 Task: Use Radio Station ID 02 Effect in this video Movie B.mp4
Action: Mouse pressed left at (303, 130)
Screenshot: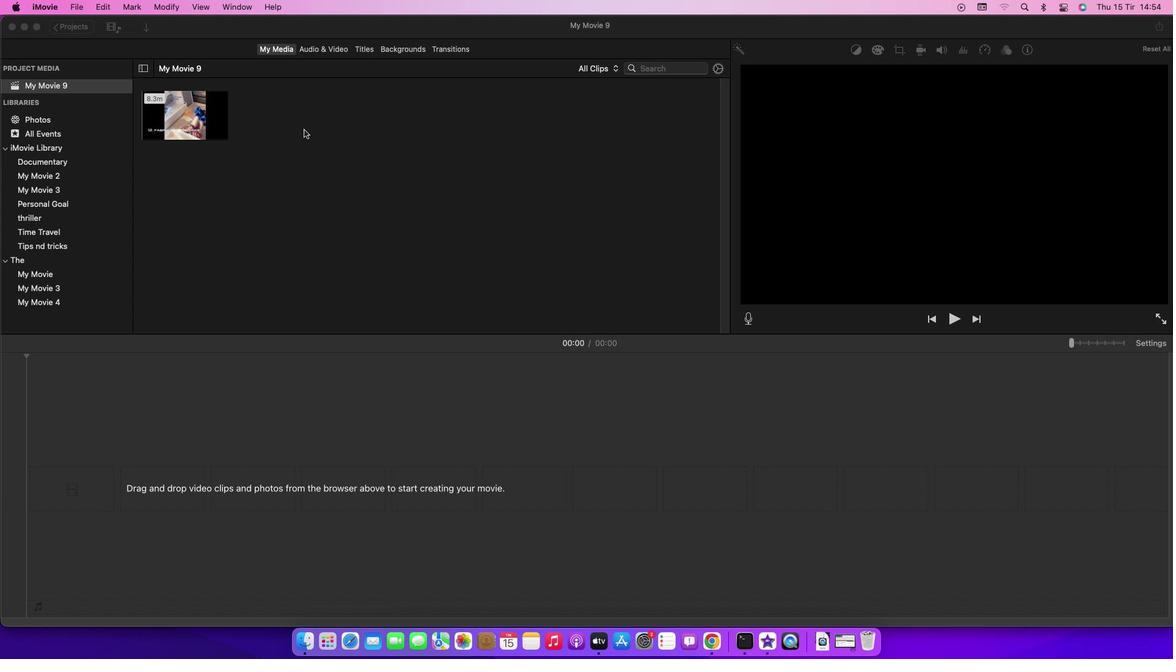 
Action: Mouse moved to (177, 126)
Screenshot: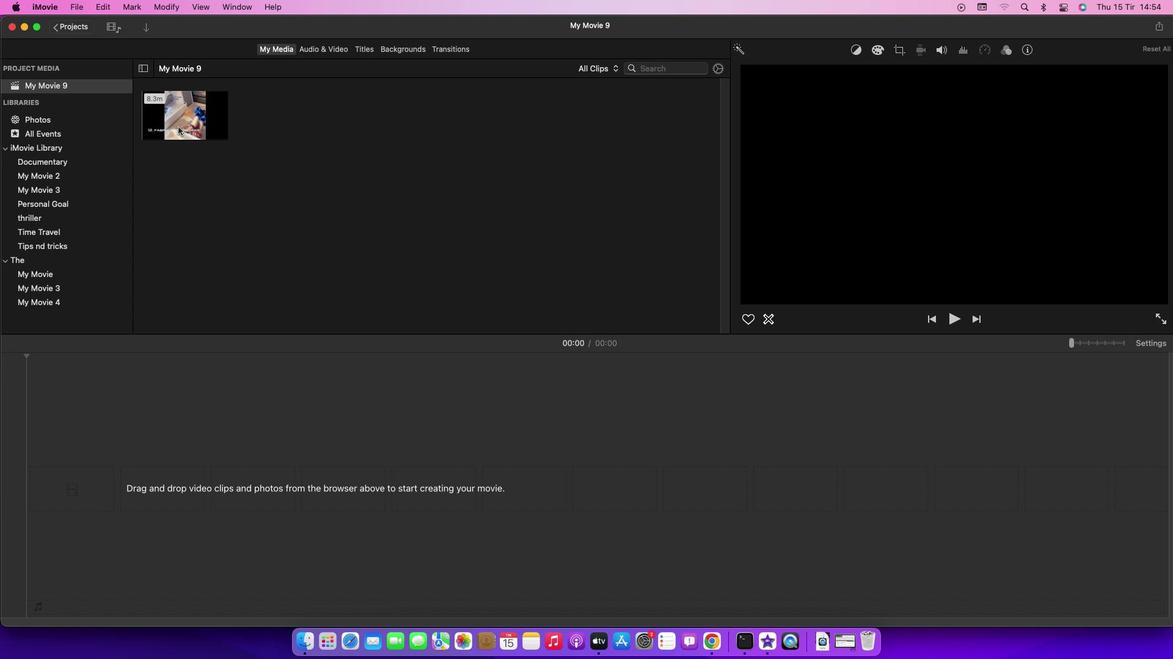 
Action: Mouse pressed left at (177, 126)
Screenshot: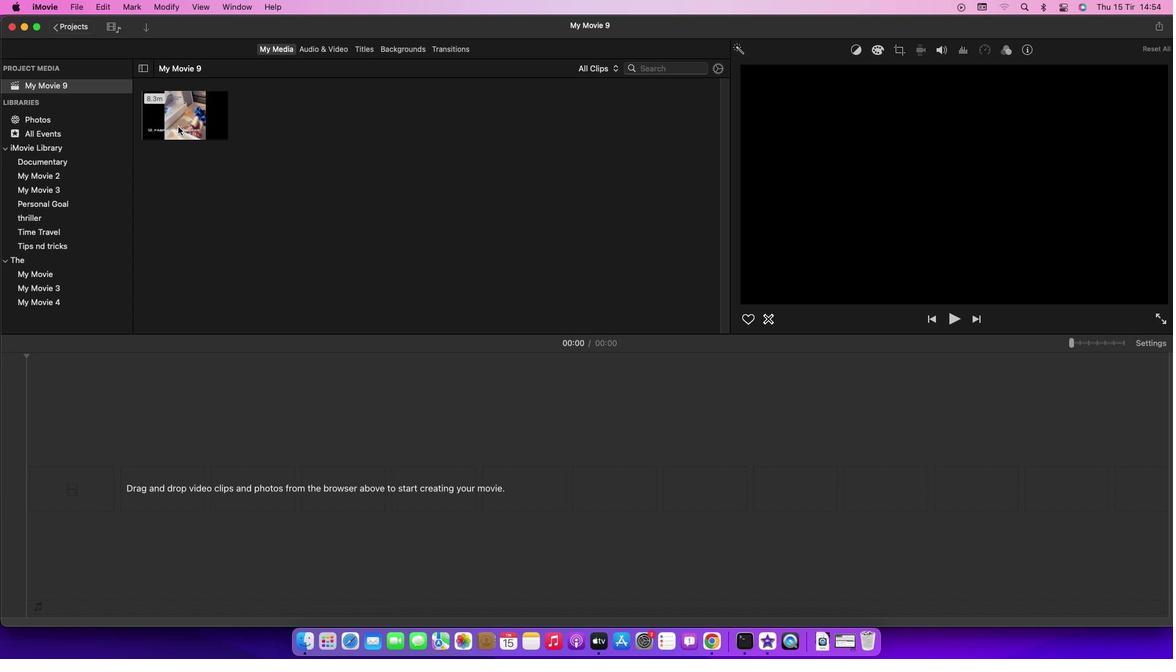 
Action: Mouse moved to (188, 108)
Screenshot: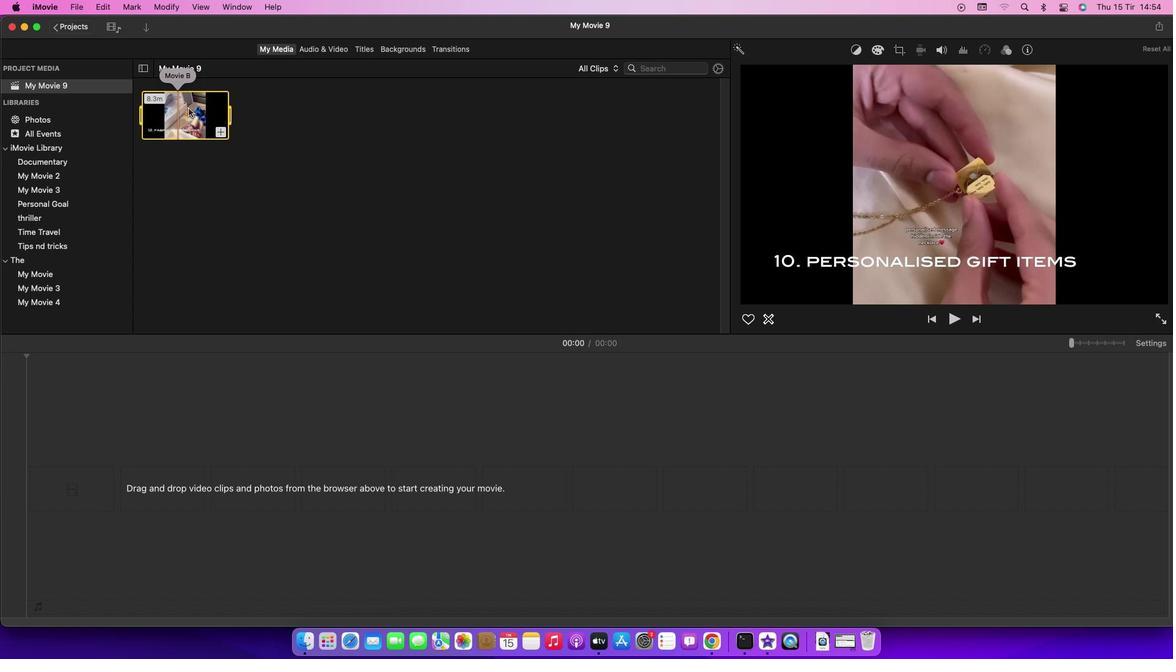 
Action: Mouse pressed left at (188, 108)
Screenshot: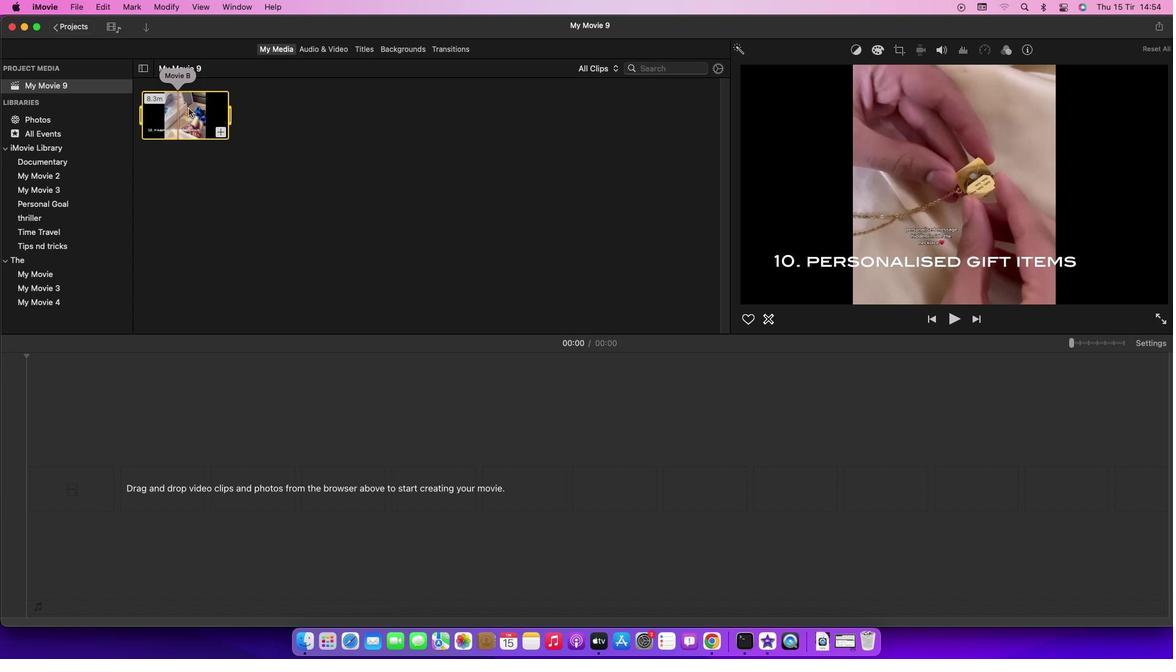 
Action: Mouse moved to (325, 50)
Screenshot: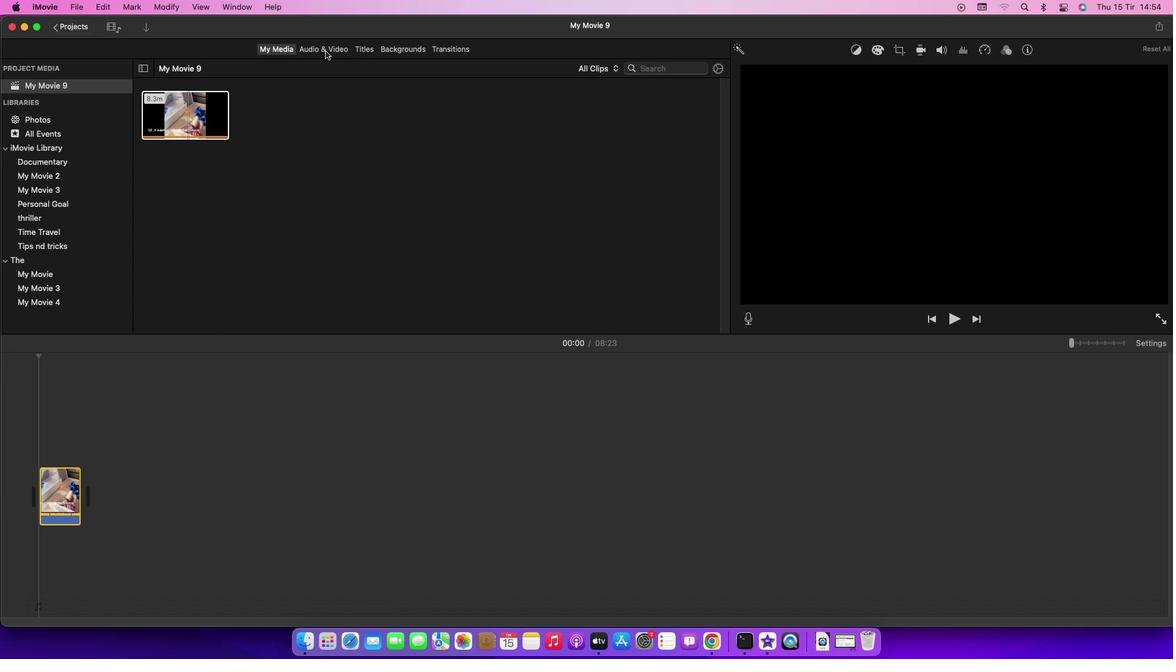 
Action: Mouse pressed left at (325, 50)
Screenshot: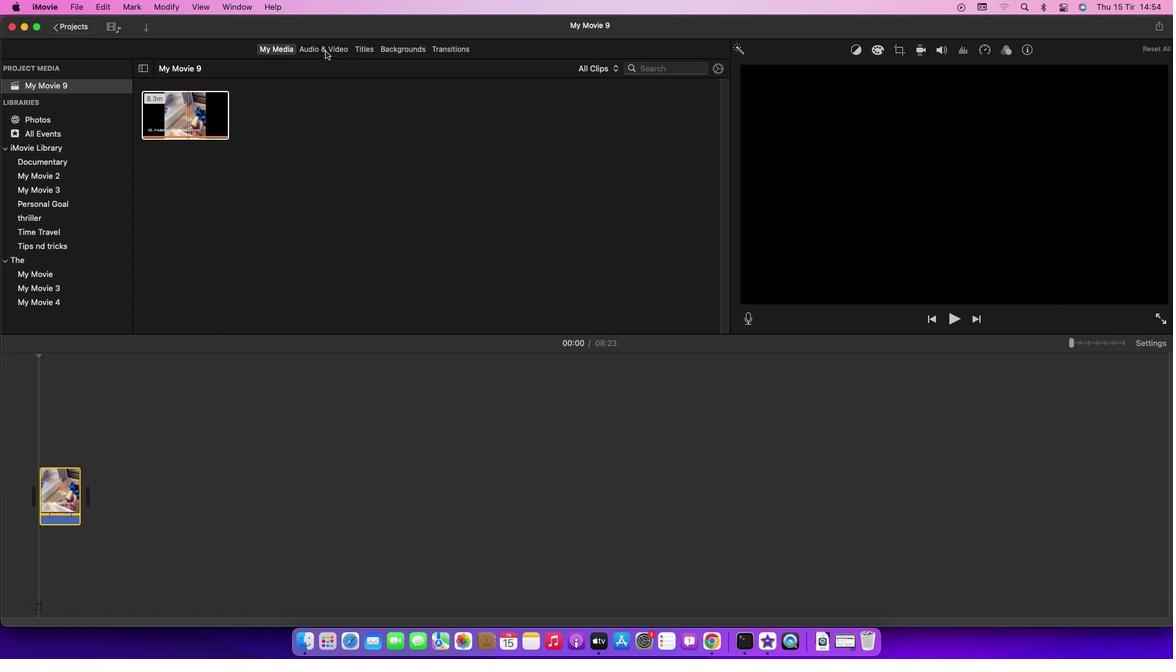 
Action: Mouse moved to (36, 119)
Screenshot: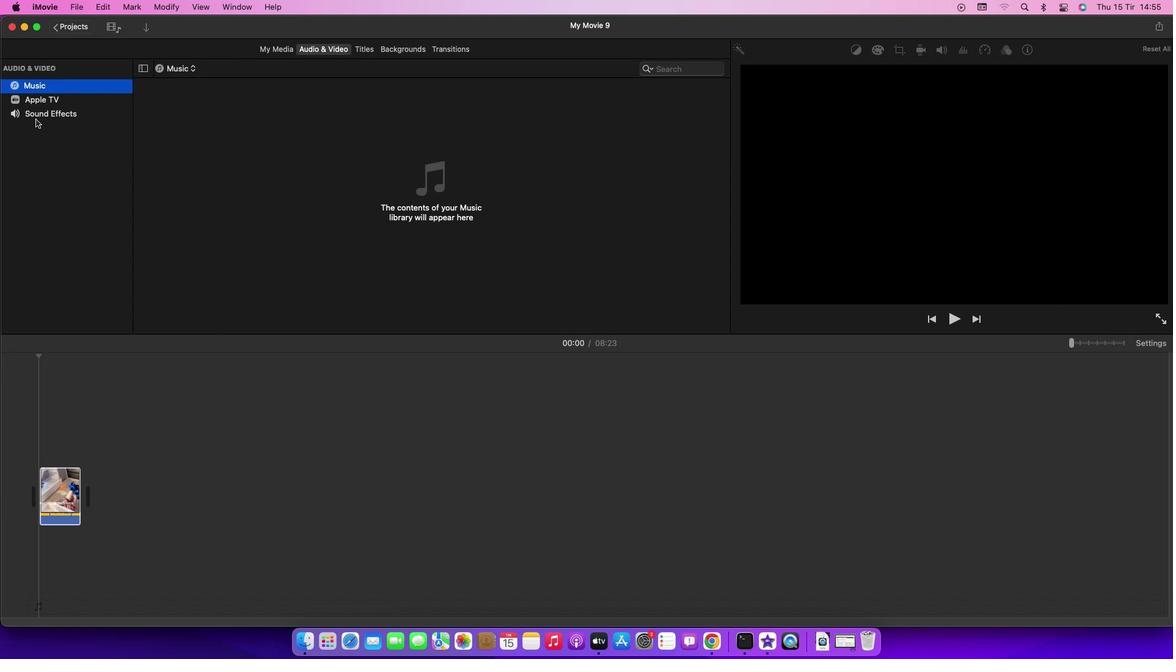 
Action: Mouse pressed left at (36, 119)
Screenshot: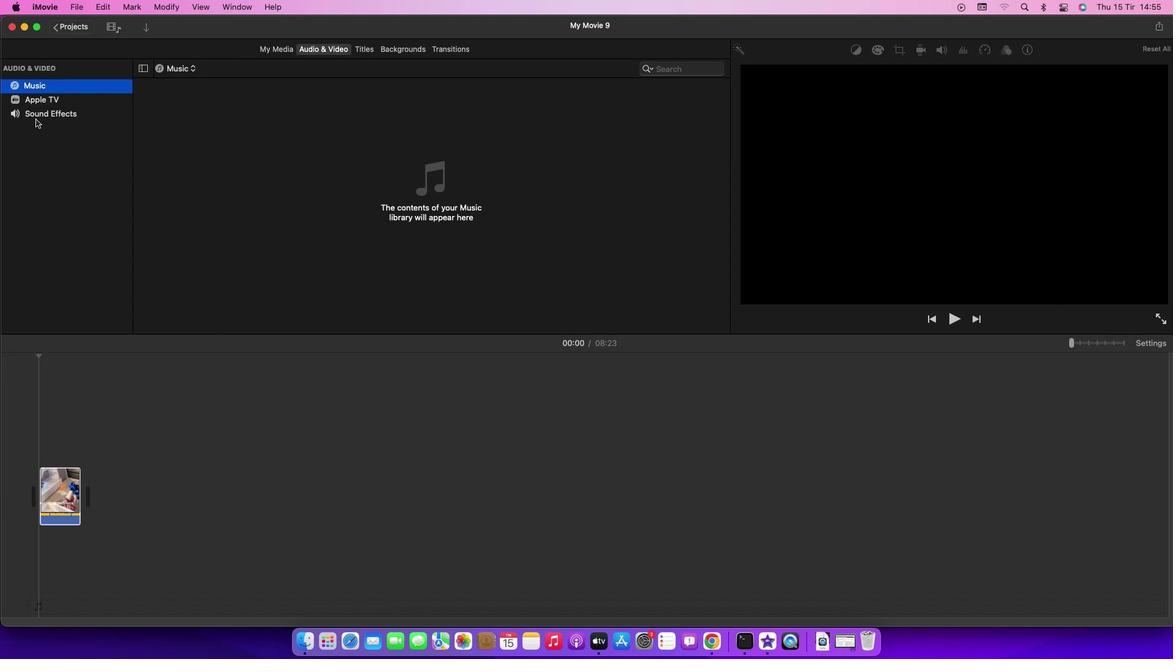 
Action: Mouse moved to (197, 314)
Screenshot: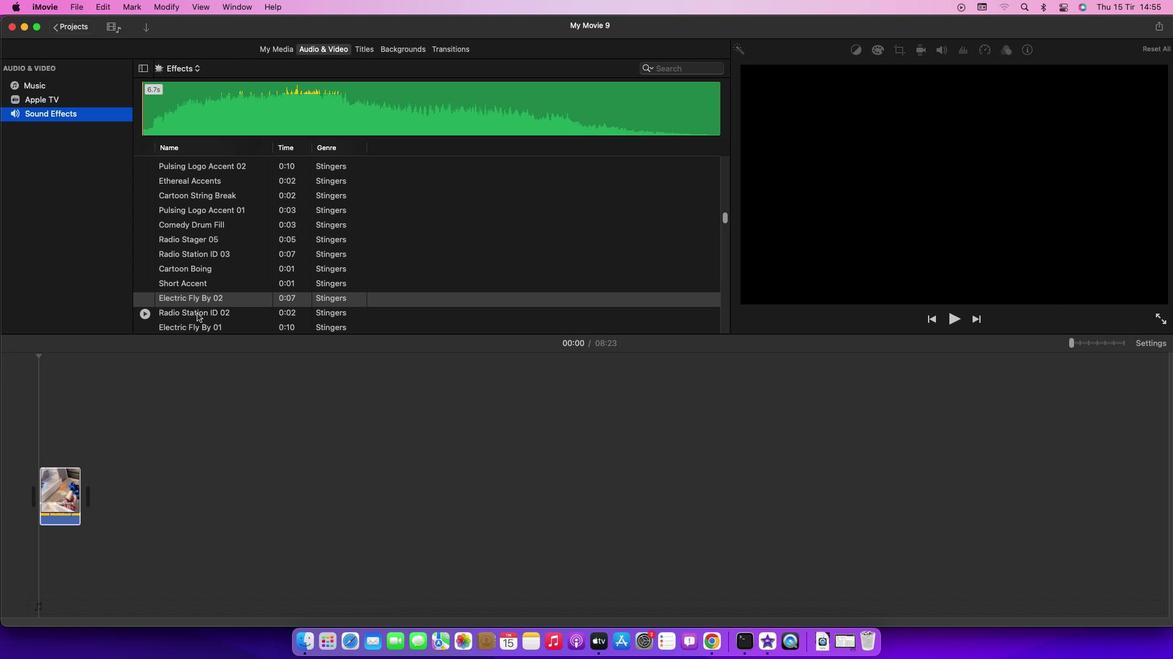 
Action: Mouse pressed left at (197, 314)
Screenshot: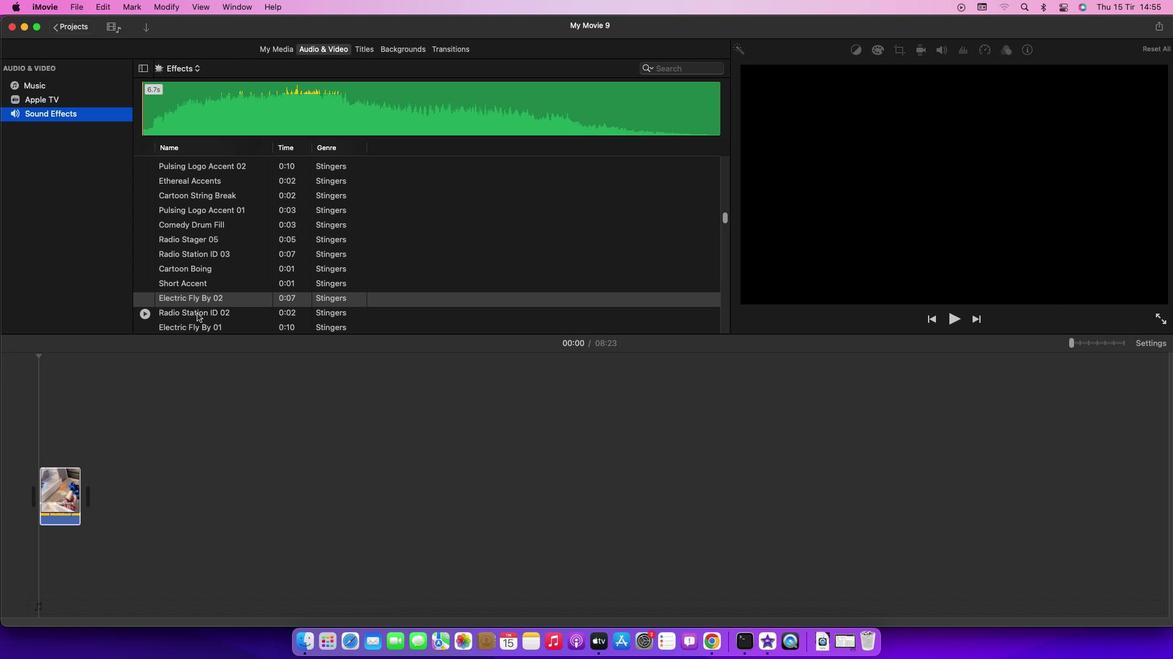 
Action: Mouse moved to (201, 313)
Screenshot: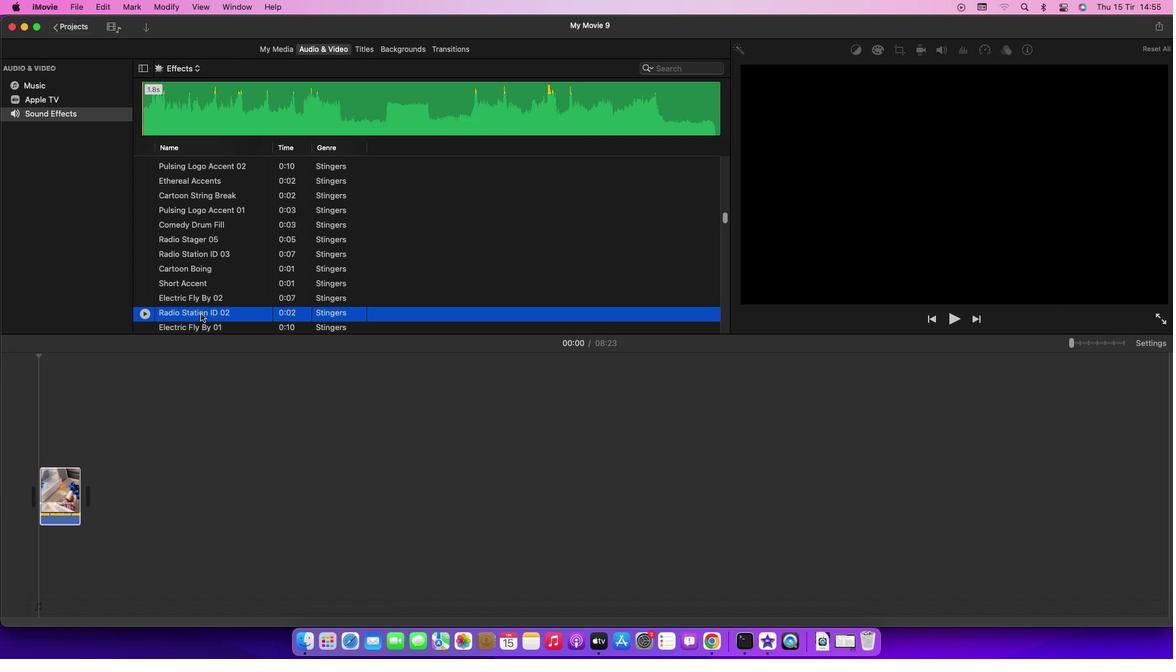 
Action: Mouse pressed left at (201, 313)
Screenshot: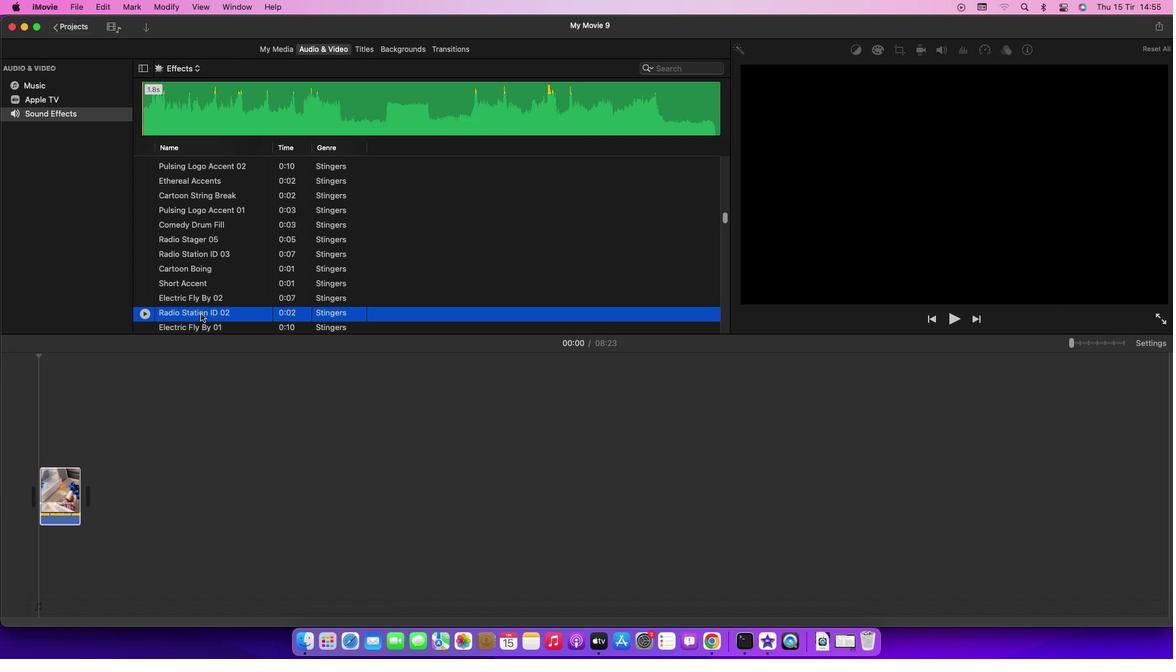 
Action: Mouse moved to (261, 431)
Screenshot: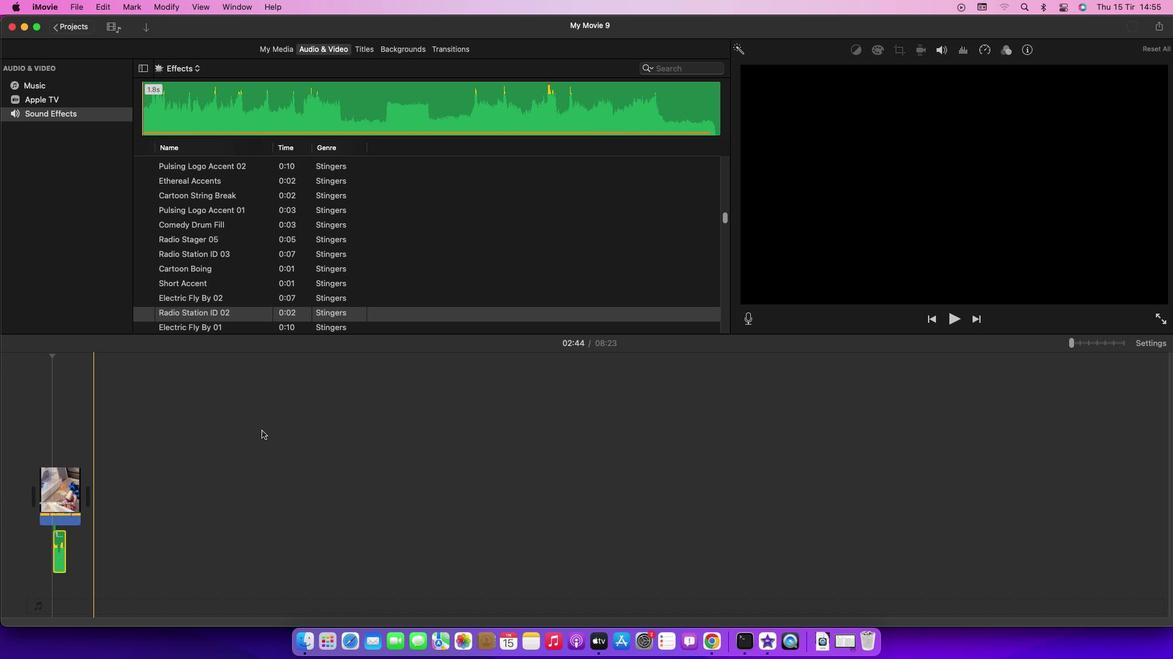 
